 Task: Create a due date automation trigger when advanced on, 2 hours before a card is due add checklist with checklist "Resume" incomplete.
Action: Mouse moved to (1321, 98)
Screenshot: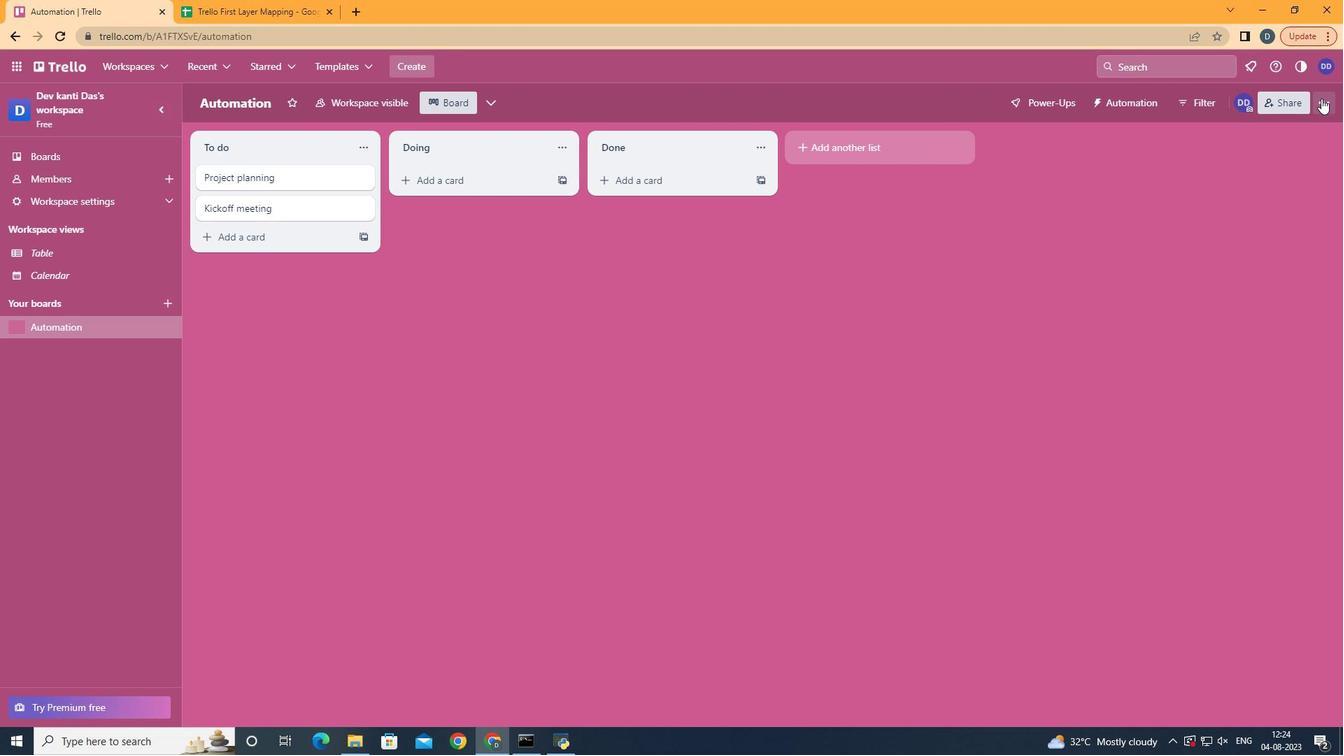 
Action: Mouse pressed left at (1321, 98)
Screenshot: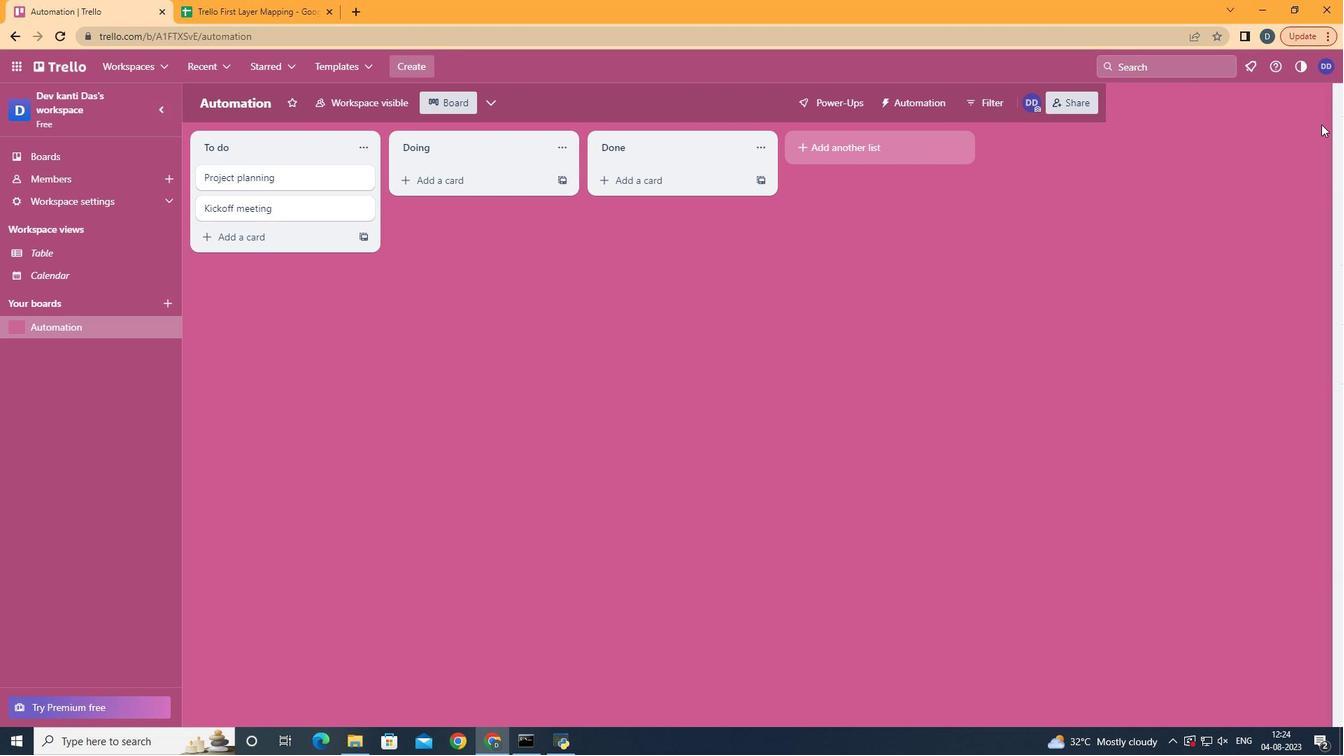 
Action: Mouse moved to (1160, 301)
Screenshot: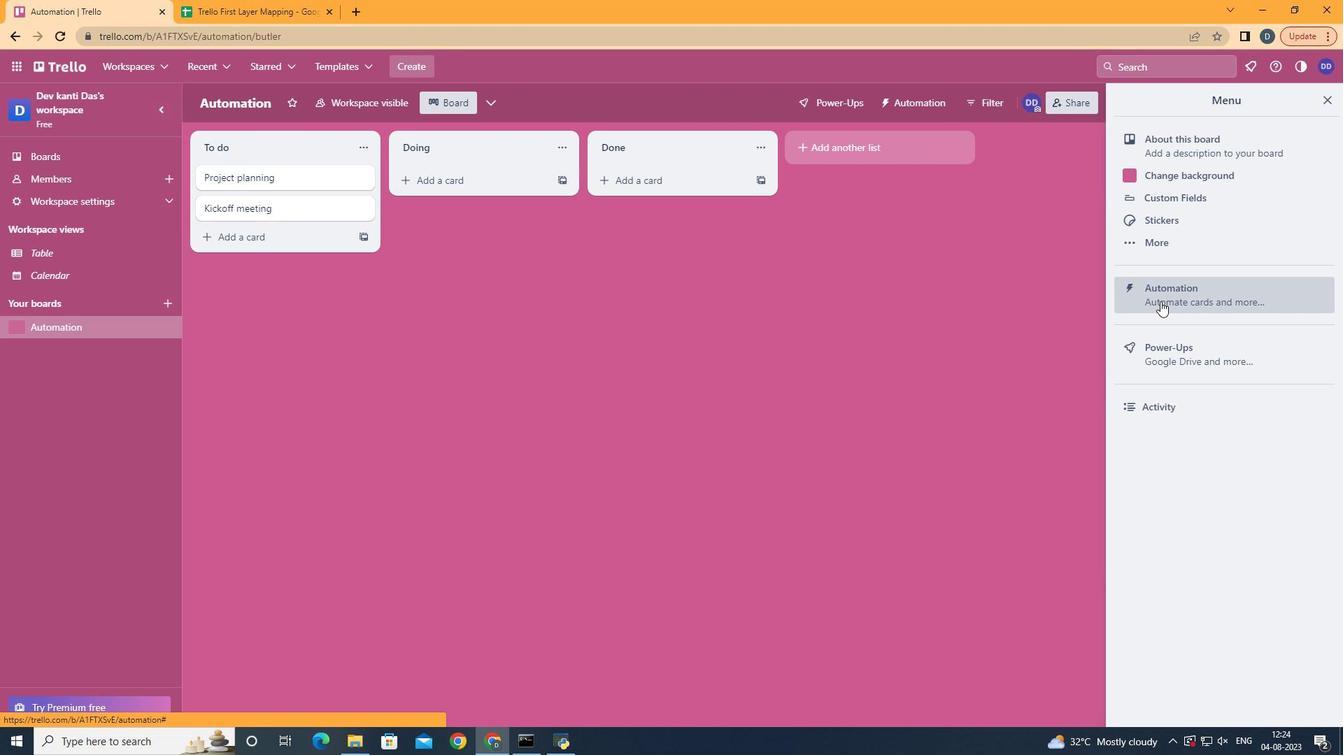 
Action: Mouse pressed left at (1160, 301)
Screenshot: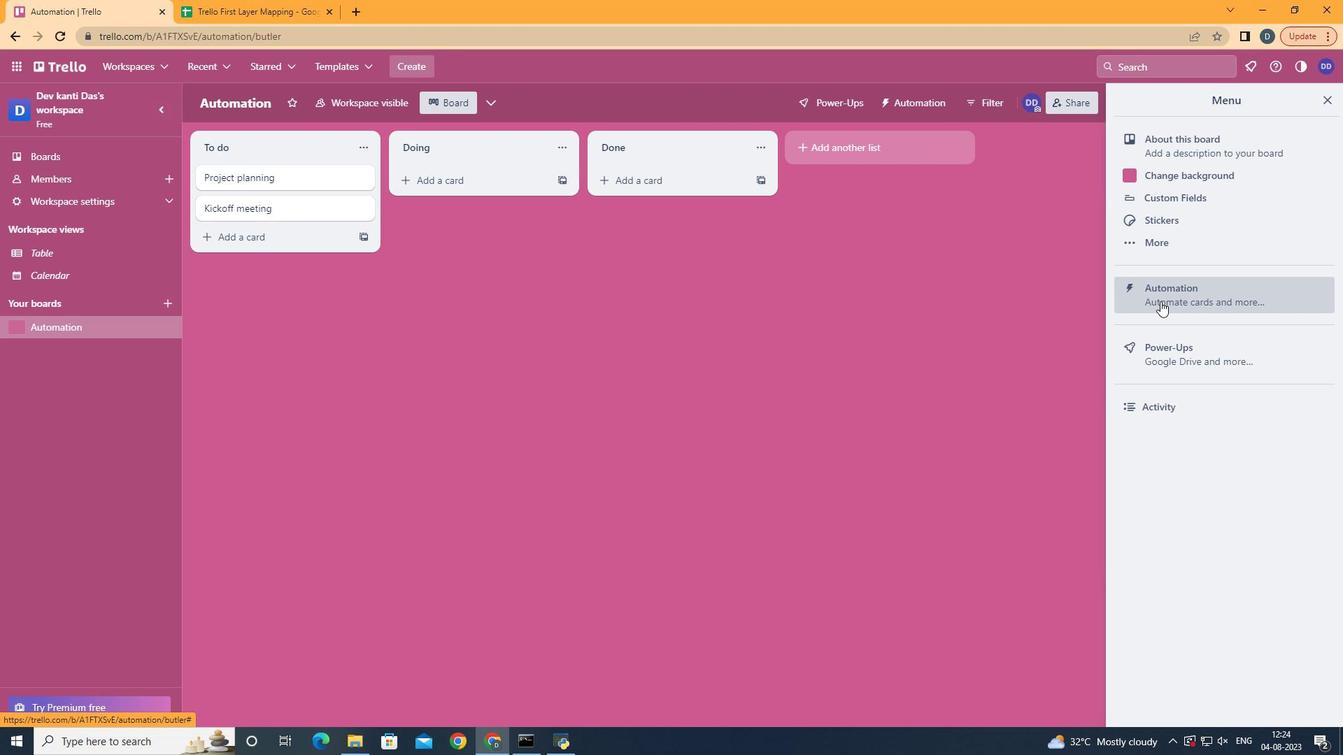 
Action: Mouse moved to (302, 281)
Screenshot: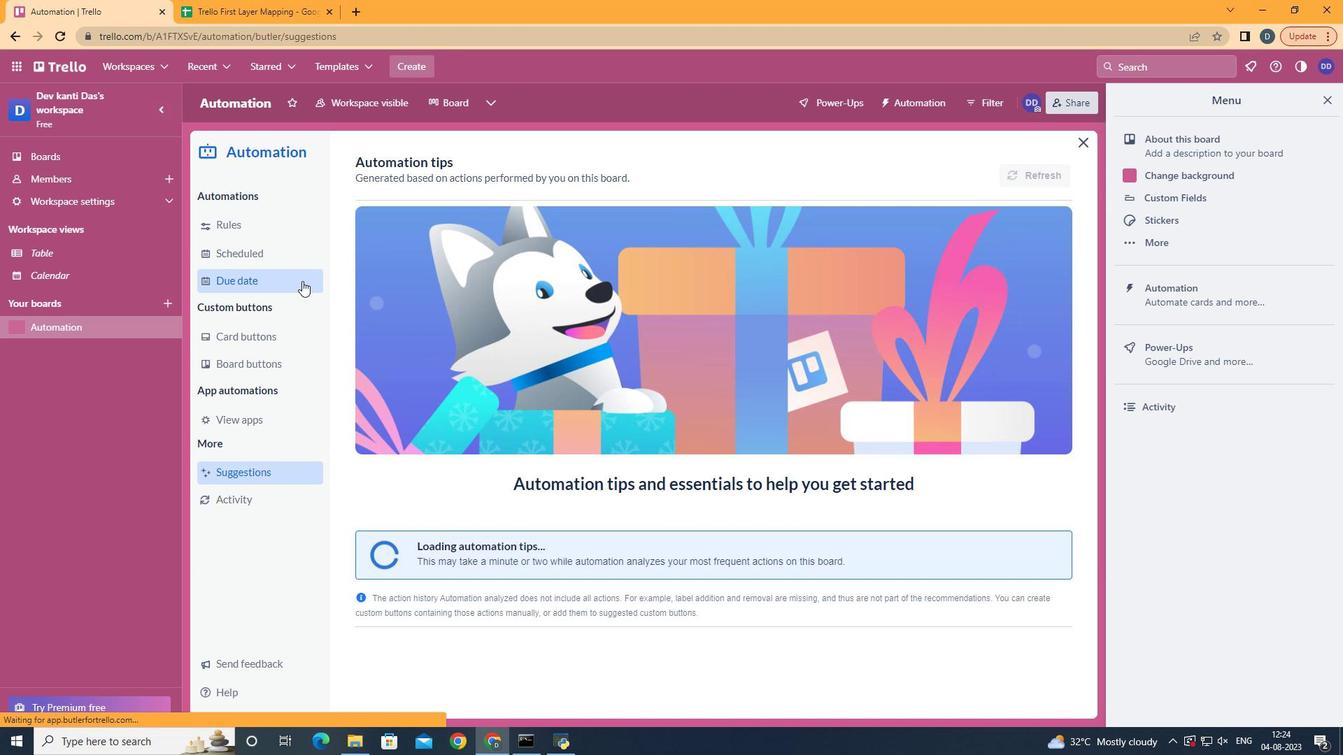 
Action: Mouse pressed left at (302, 281)
Screenshot: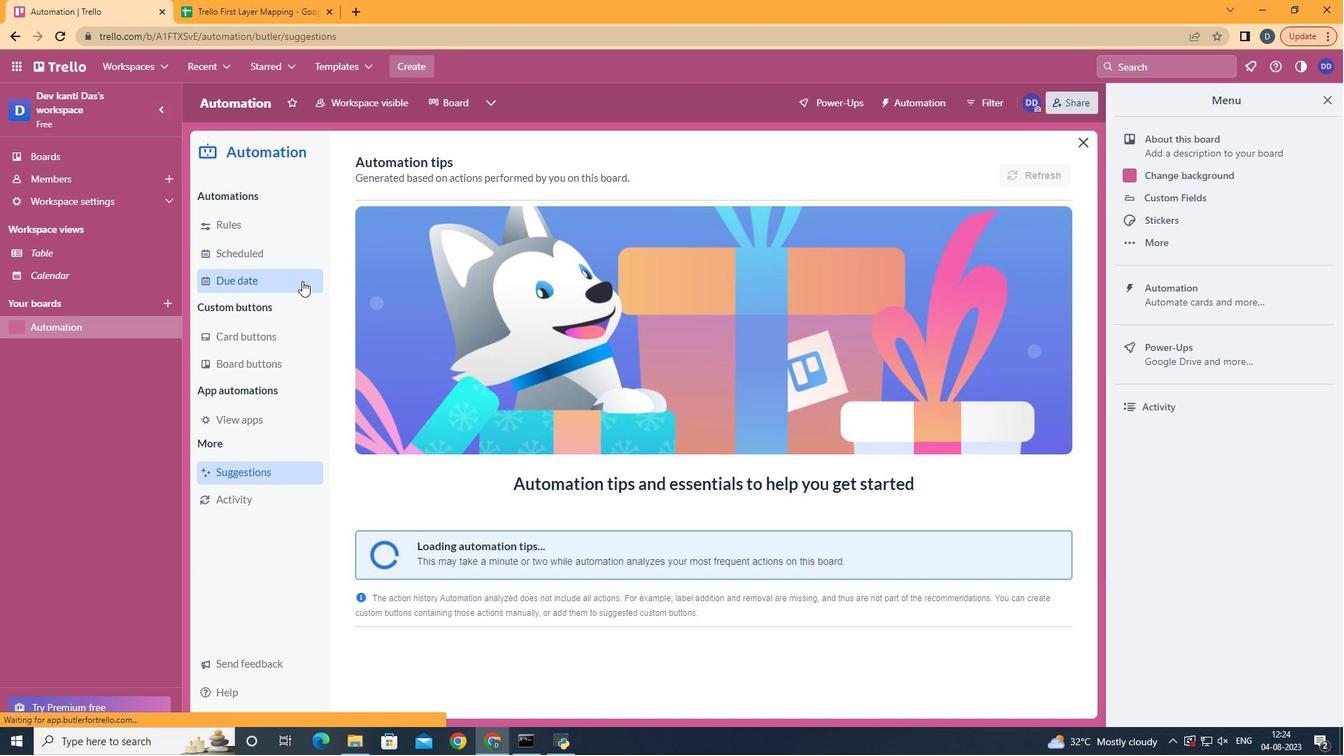 
Action: Mouse moved to (1013, 175)
Screenshot: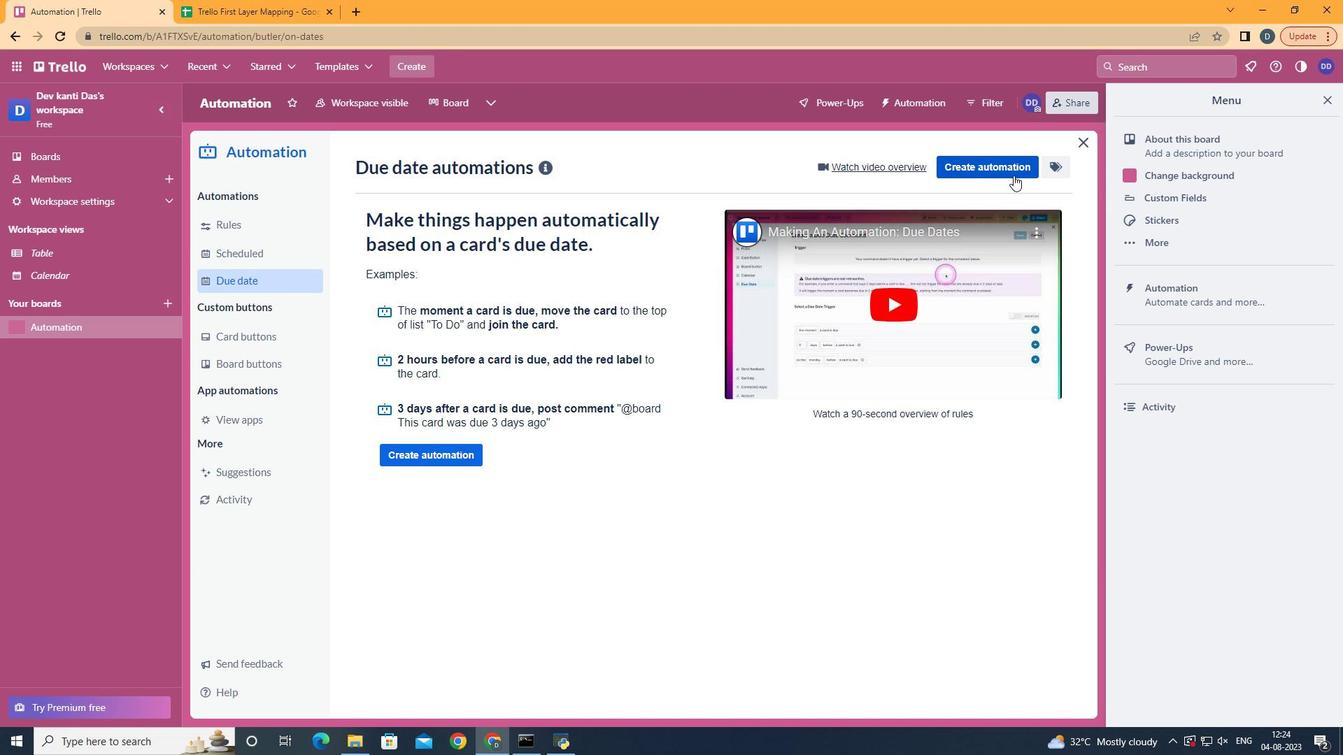 
Action: Mouse pressed left at (1013, 175)
Screenshot: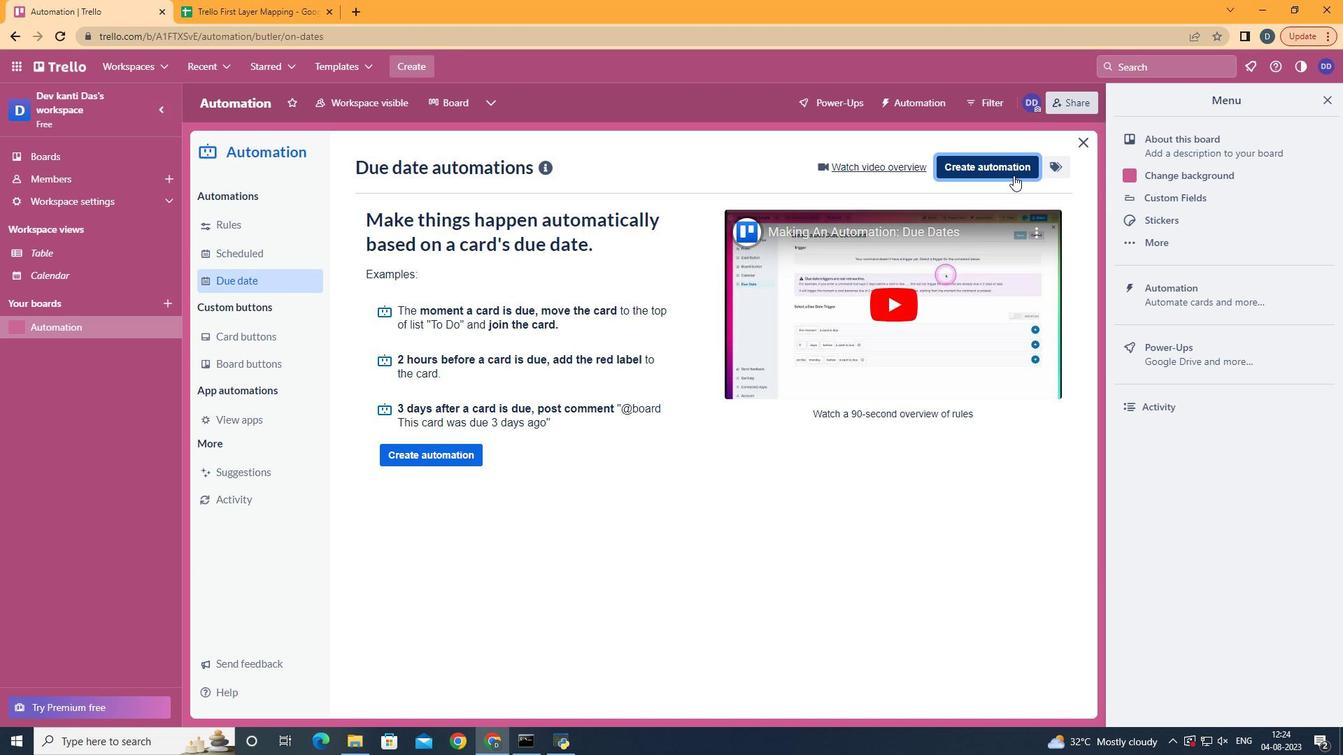 
Action: Mouse moved to (670, 293)
Screenshot: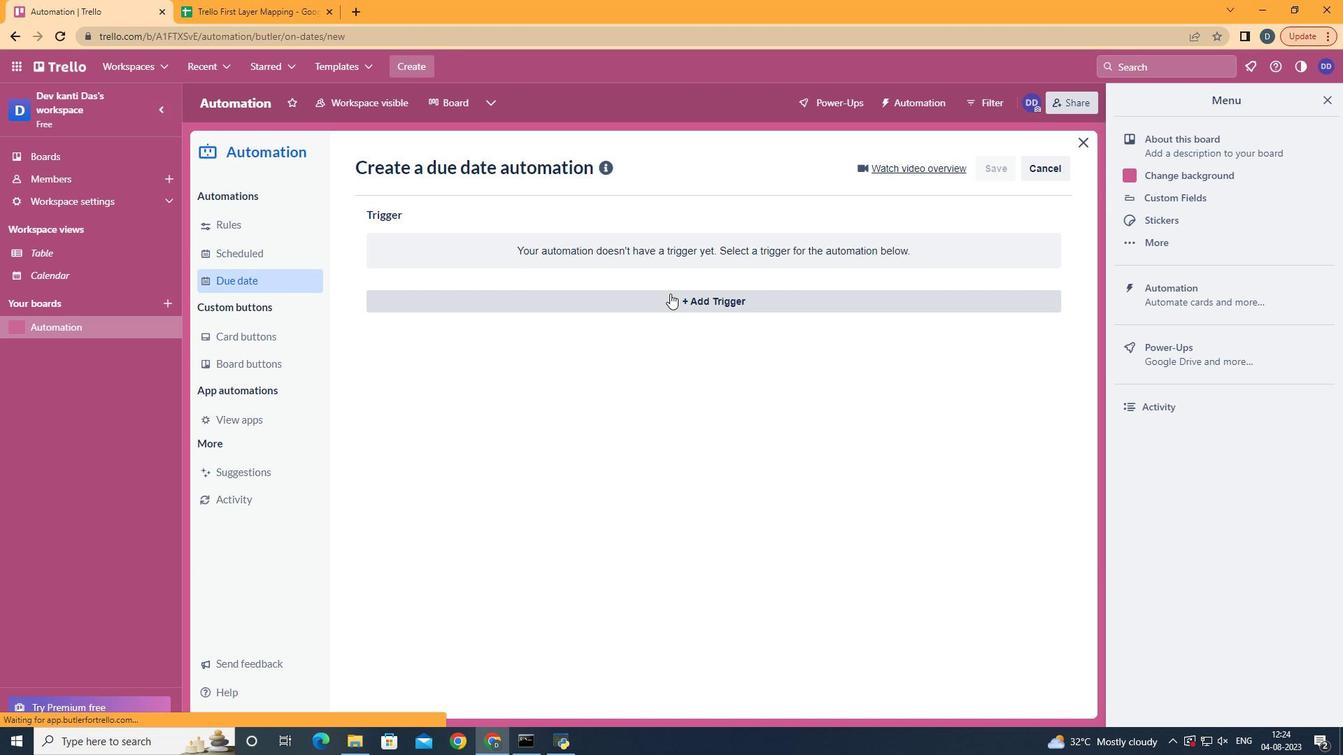 
Action: Mouse pressed left at (670, 293)
Screenshot: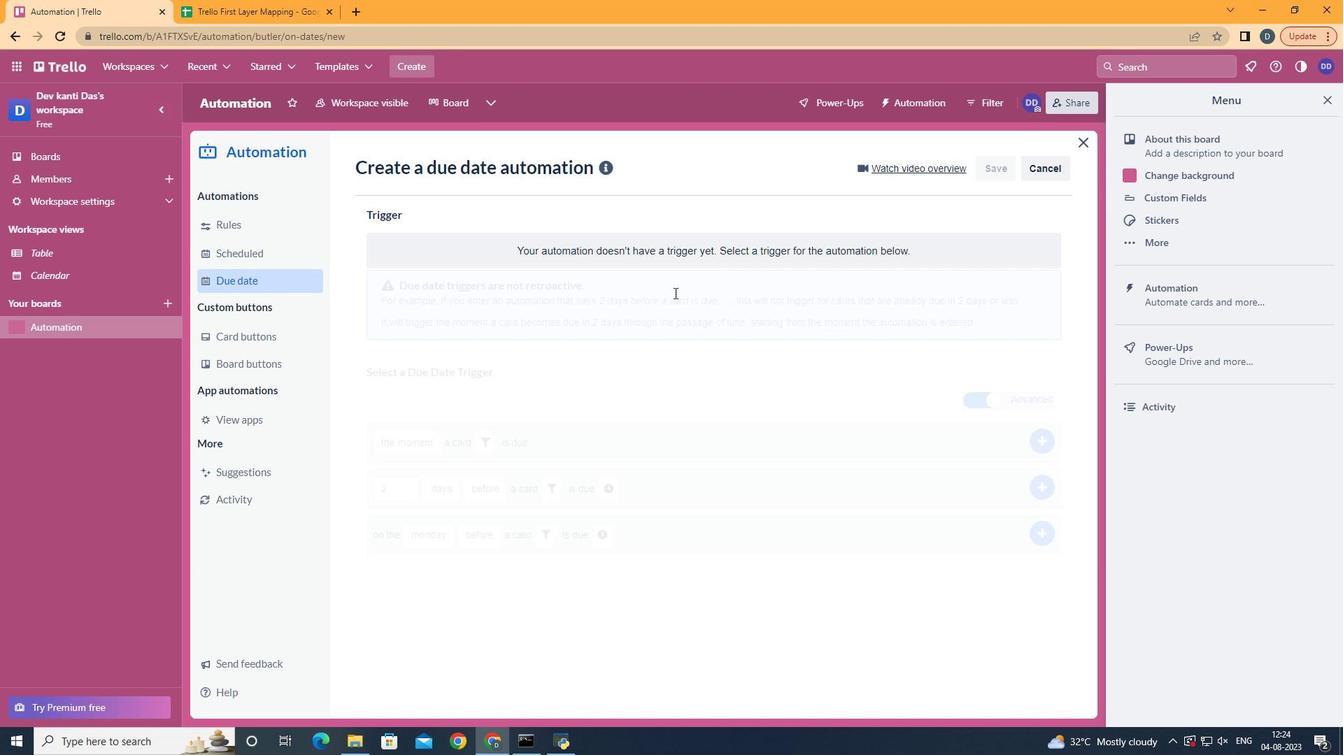 
Action: Mouse moved to (456, 587)
Screenshot: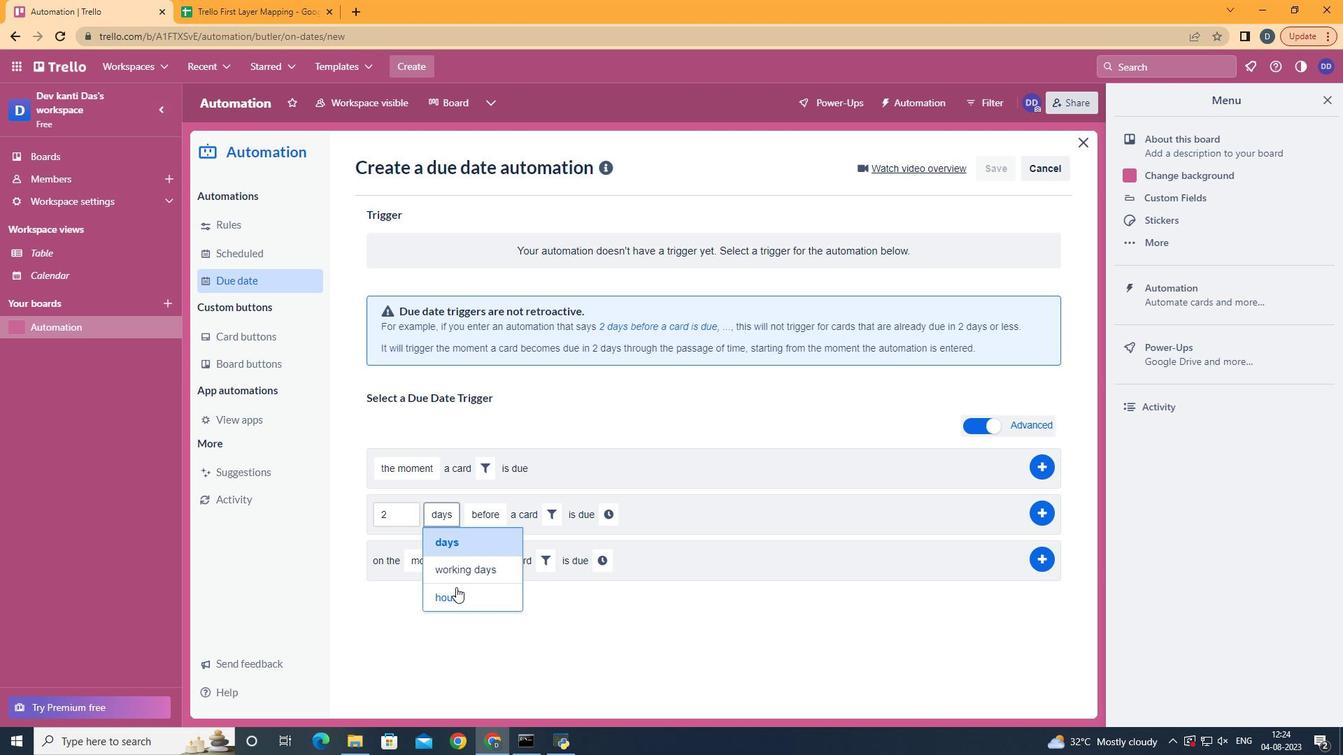 
Action: Mouse pressed left at (456, 587)
Screenshot: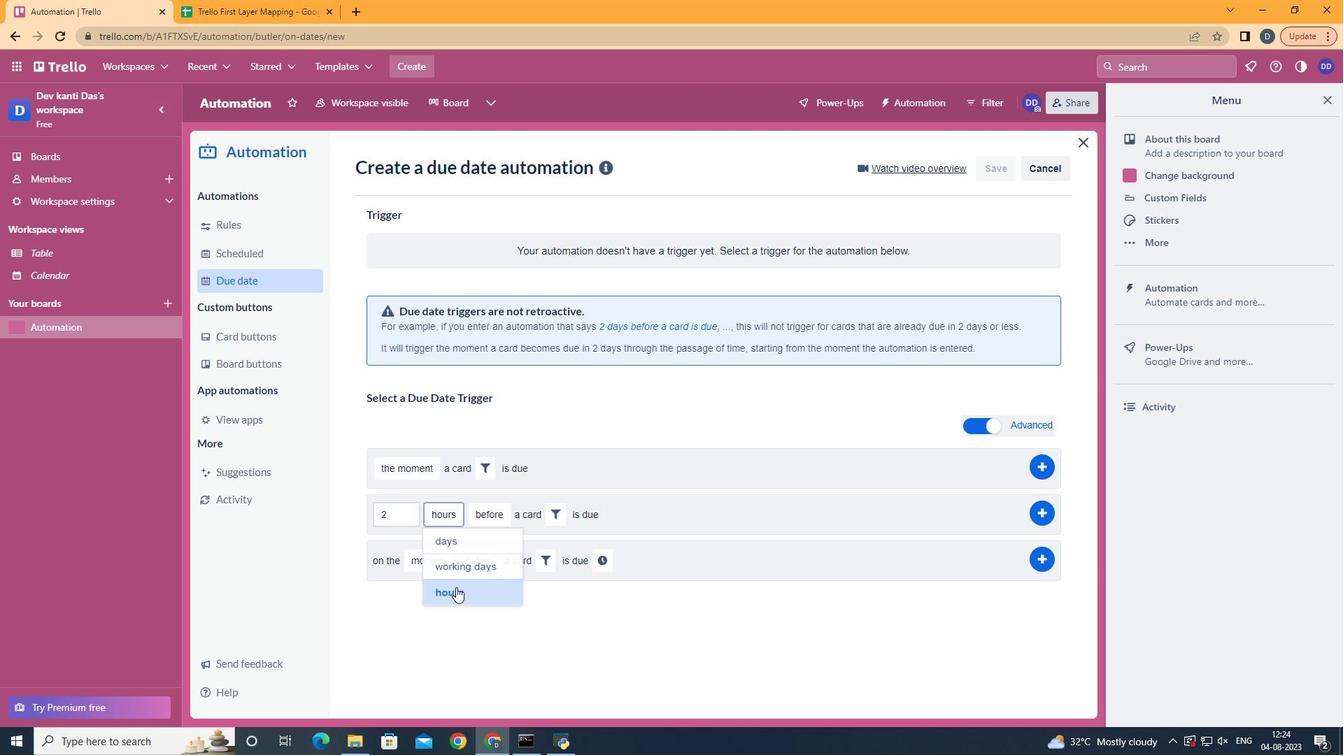 
Action: Mouse moved to (499, 529)
Screenshot: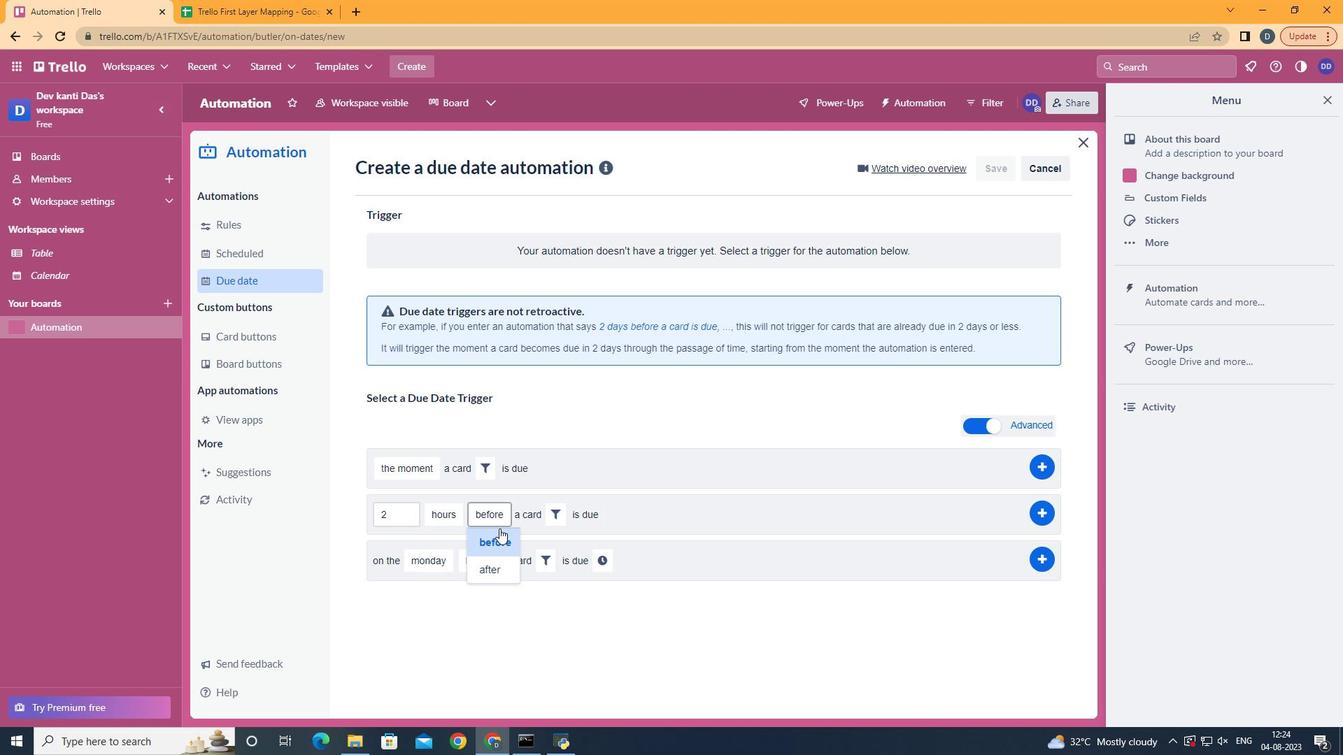 
Action: Mouse pressed left at (499, 529)
Screenshot: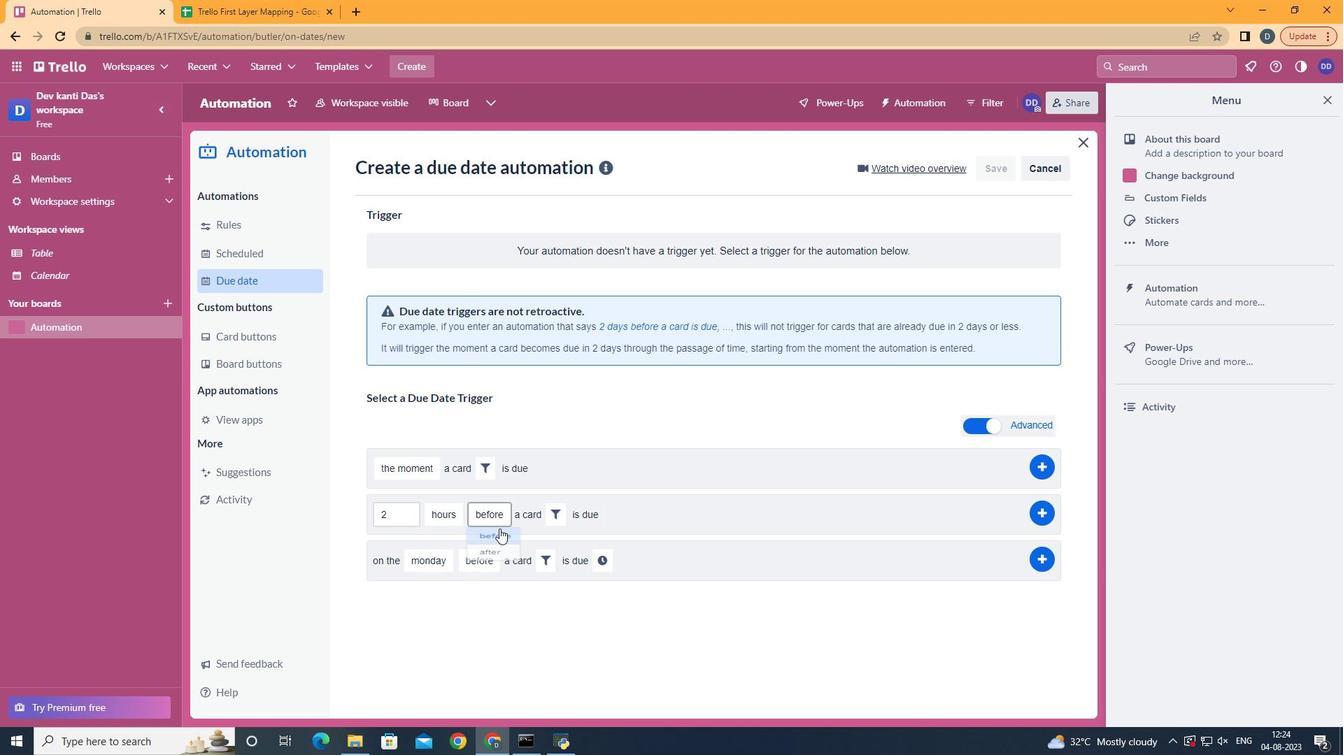 
Action: Mouse moved to (557, 512)
Screenshot: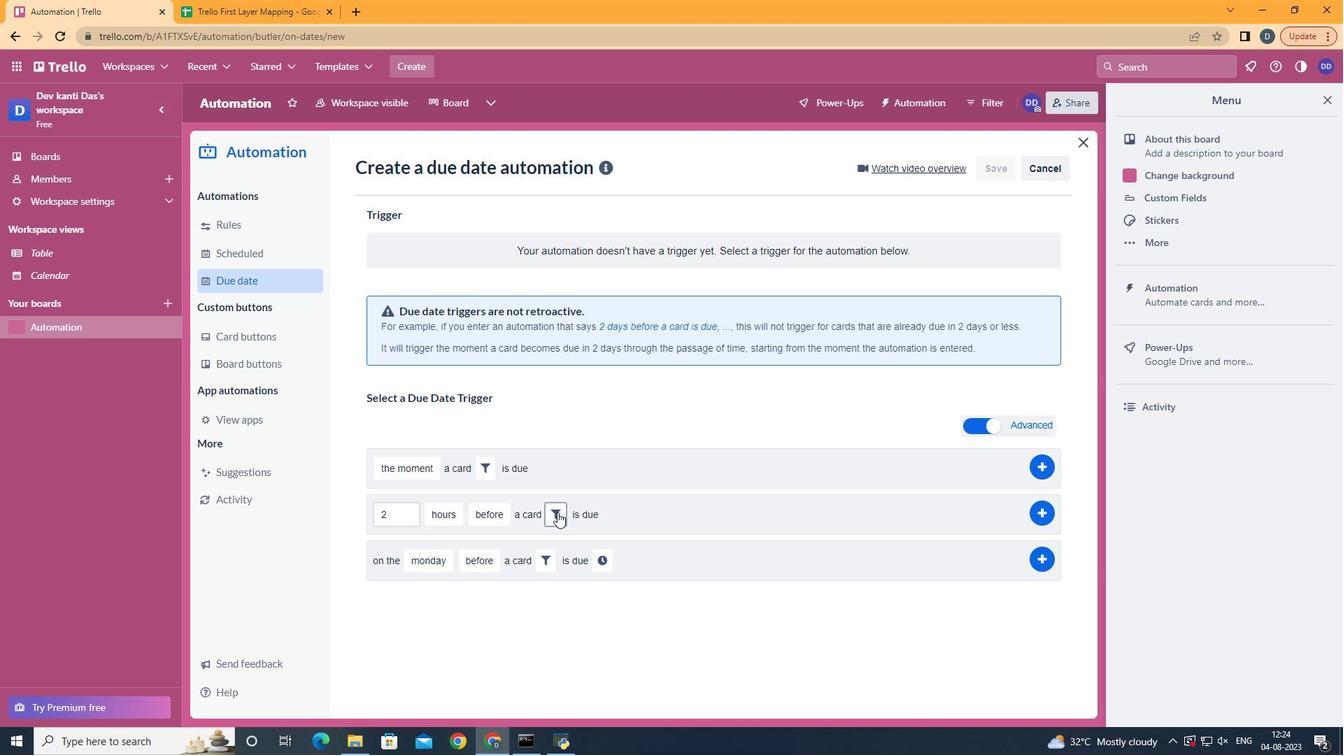 
Action: Mouse pressed left at (557, 512)
Screenshot: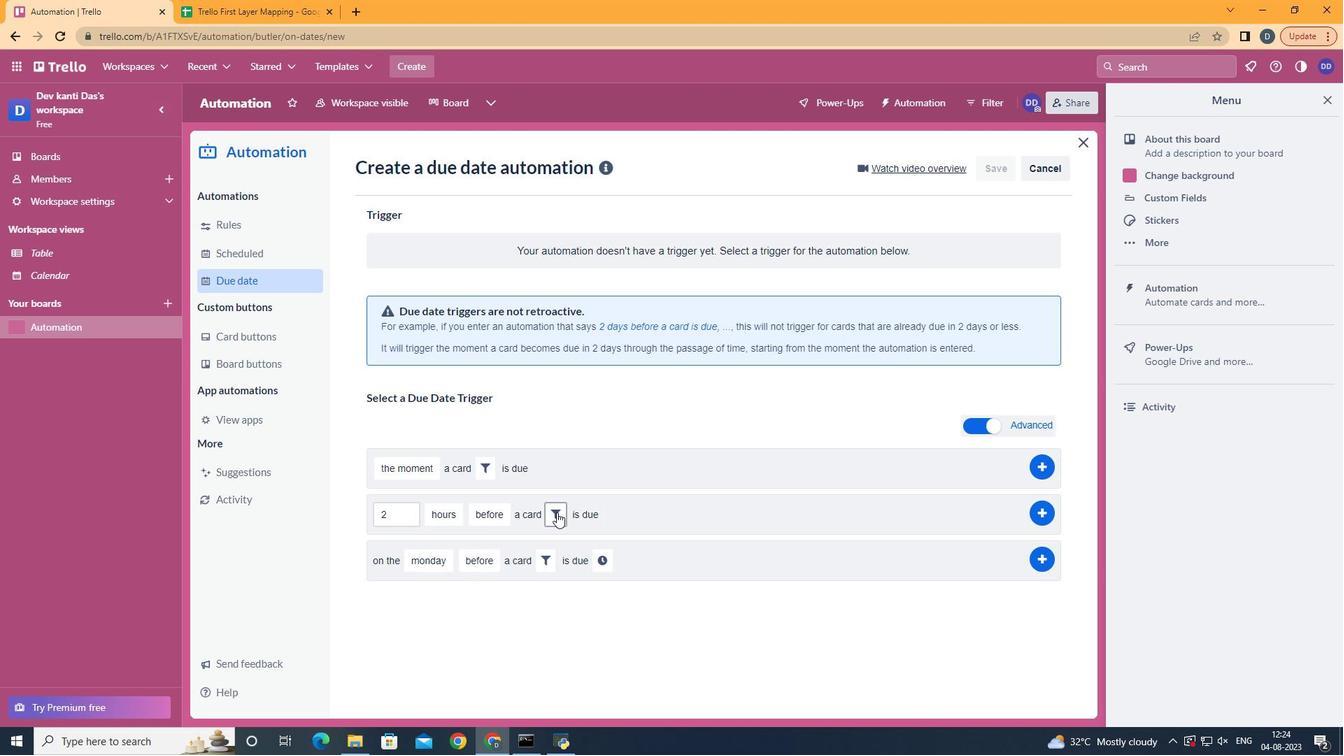 
Action: Mouse moved to (670, 557)
Screenshot: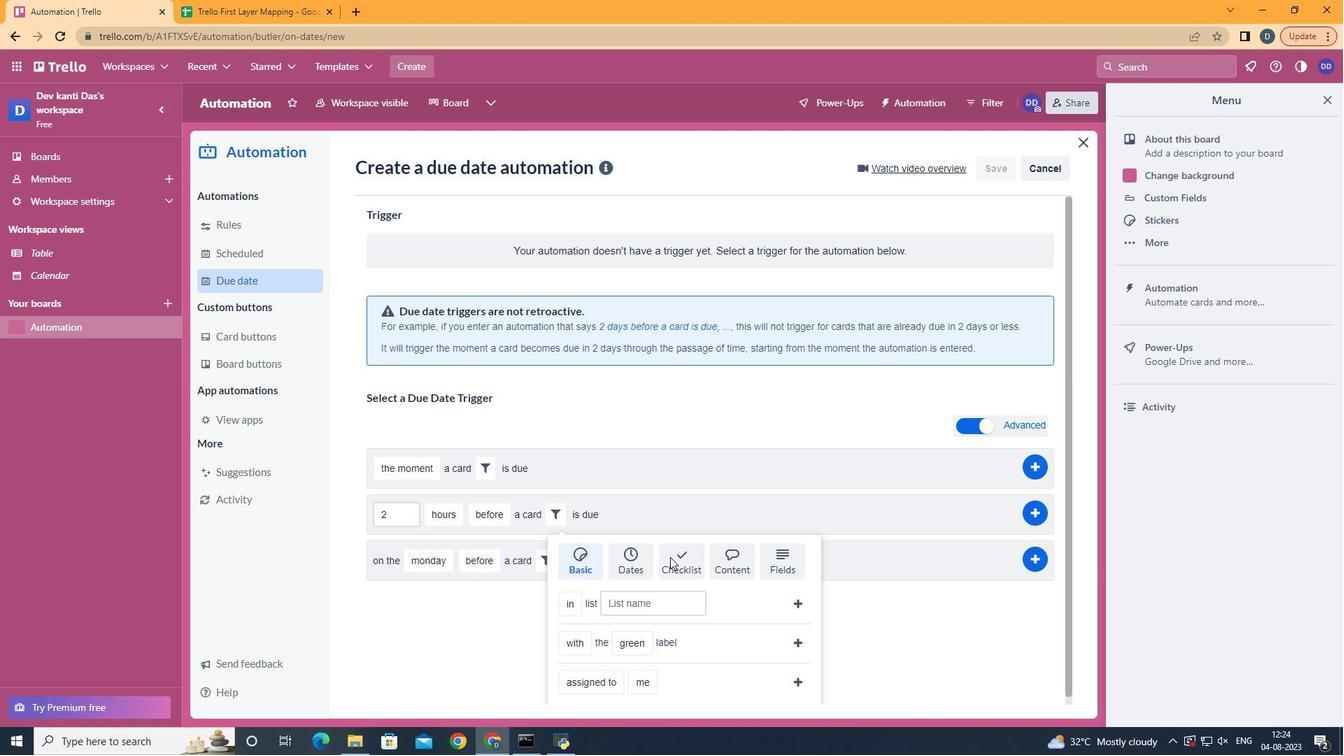 
Action: Mouse pressed left at (670, 557)
Screenshot: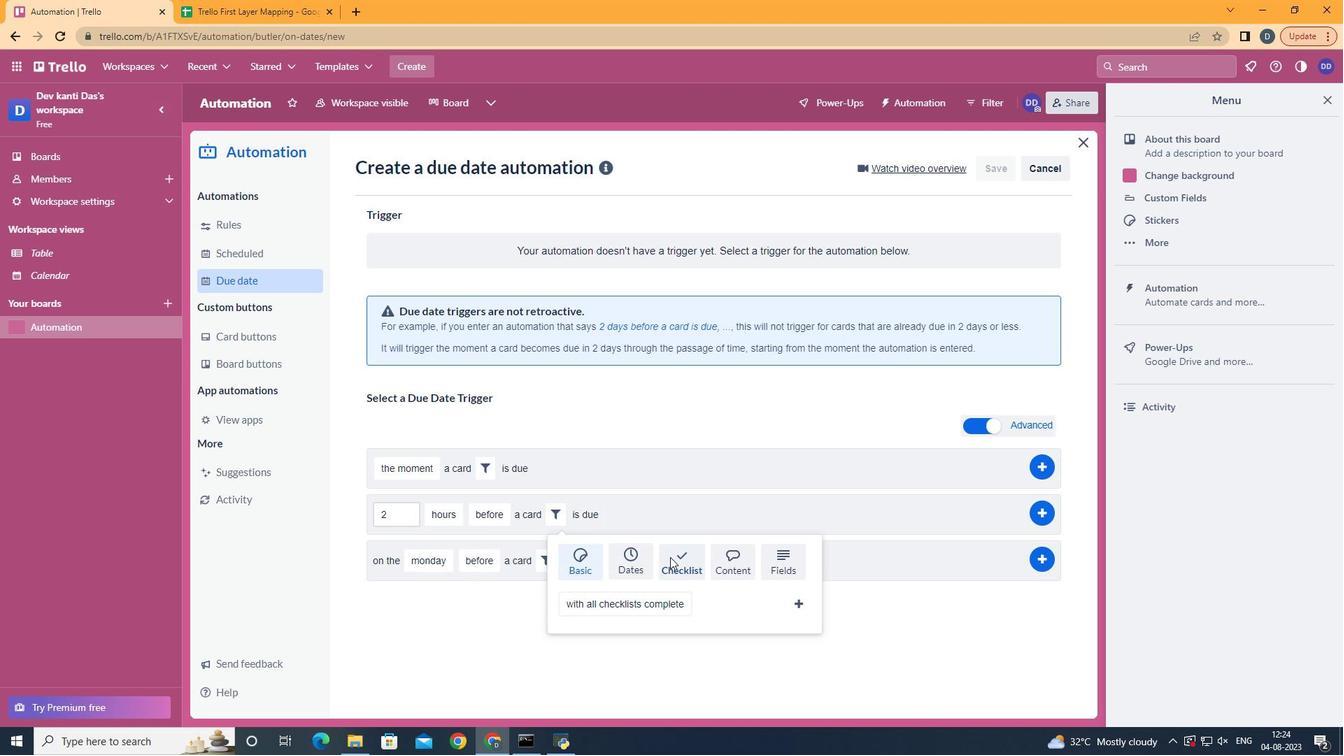 
Action: Mouse moved to (644, 522)
Screenshot: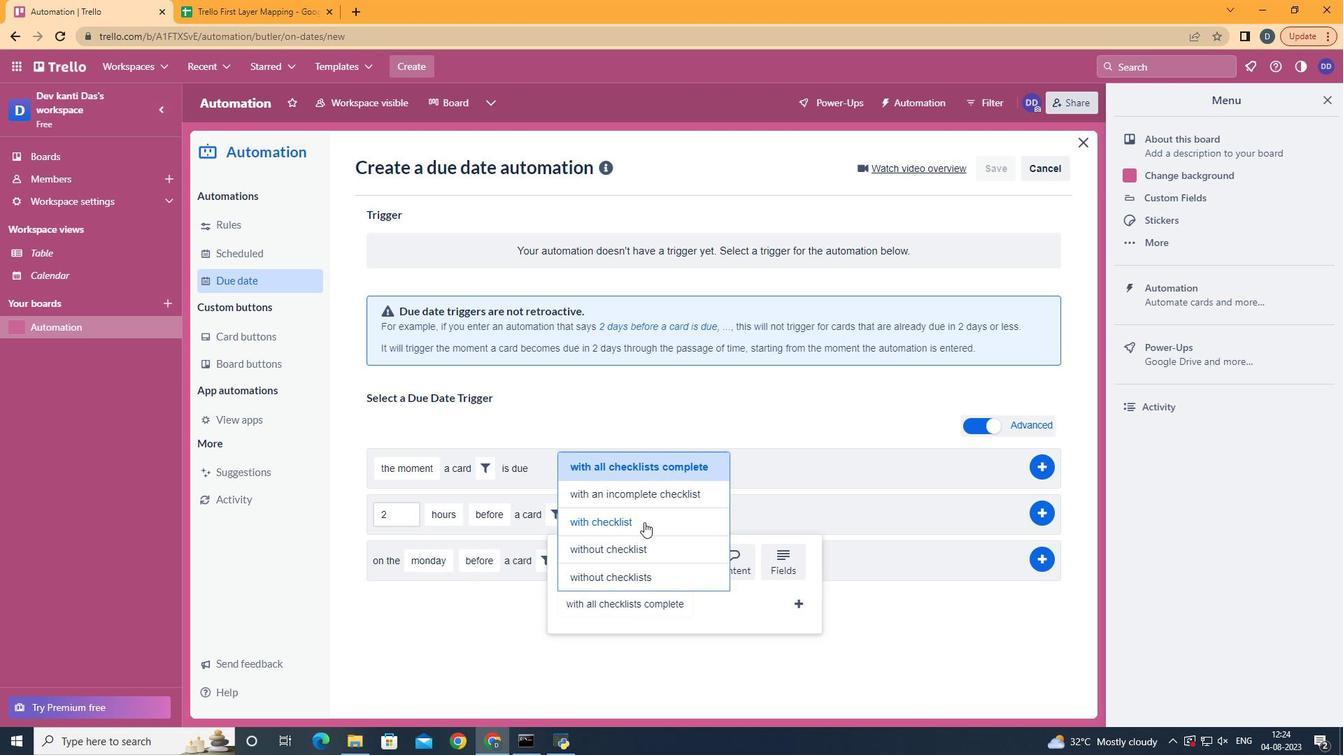 
Action: Mouse pressed left at (644, 522)
Screenshot: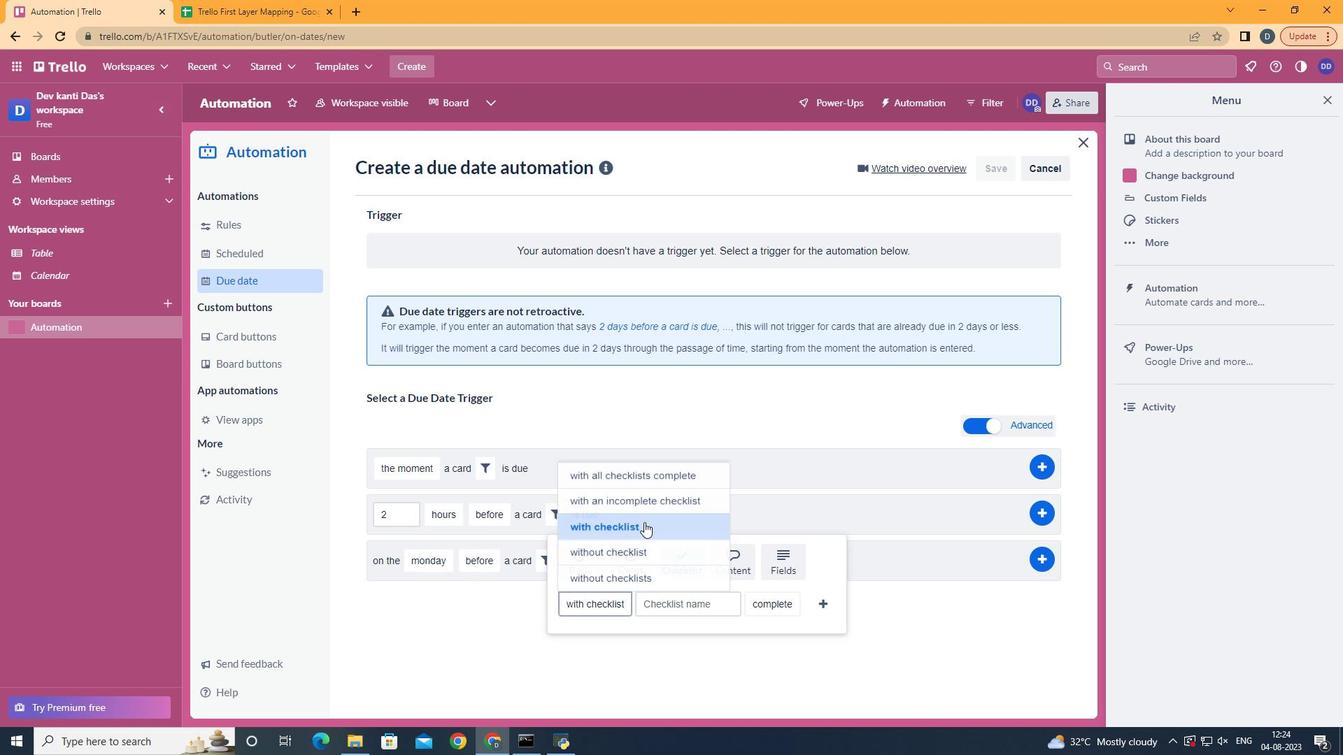 
Action: Mouse moved to (683, 603)
Screenshot: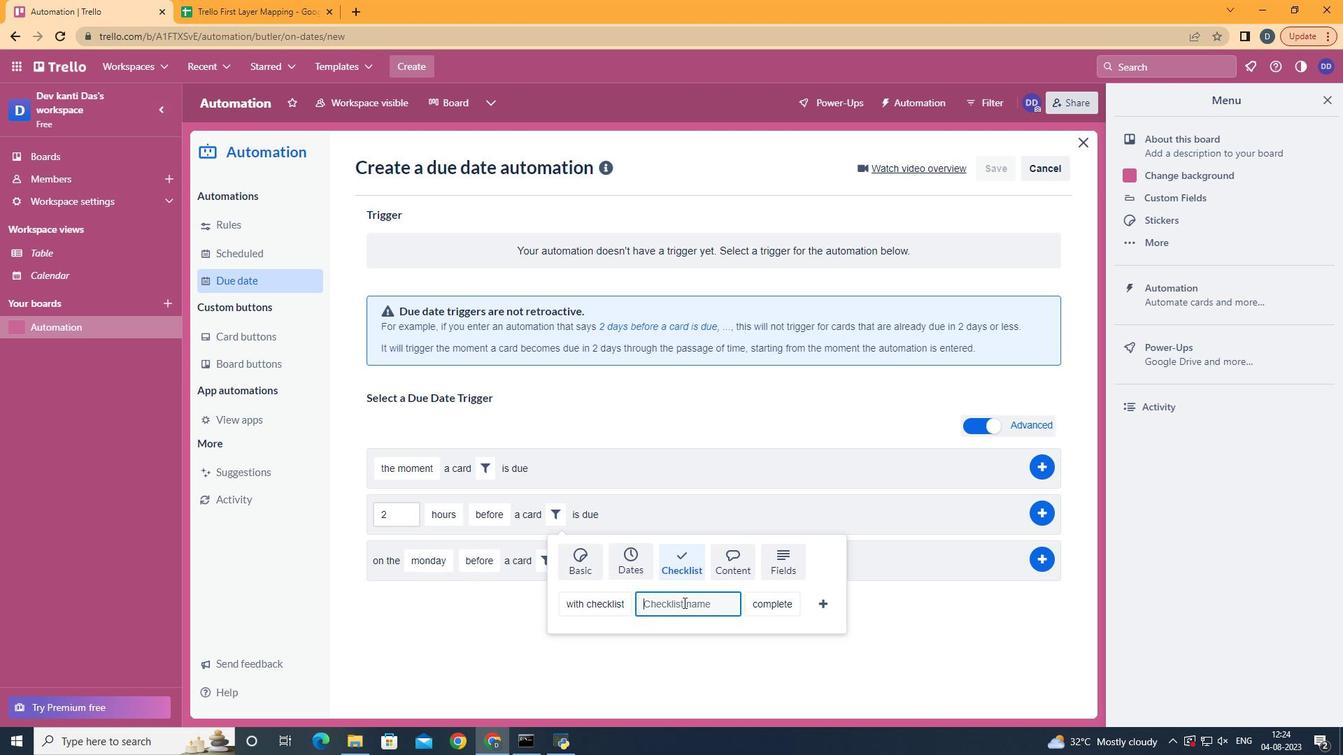 
Action: Mouse pressed left at (683, 603)
Screenshot: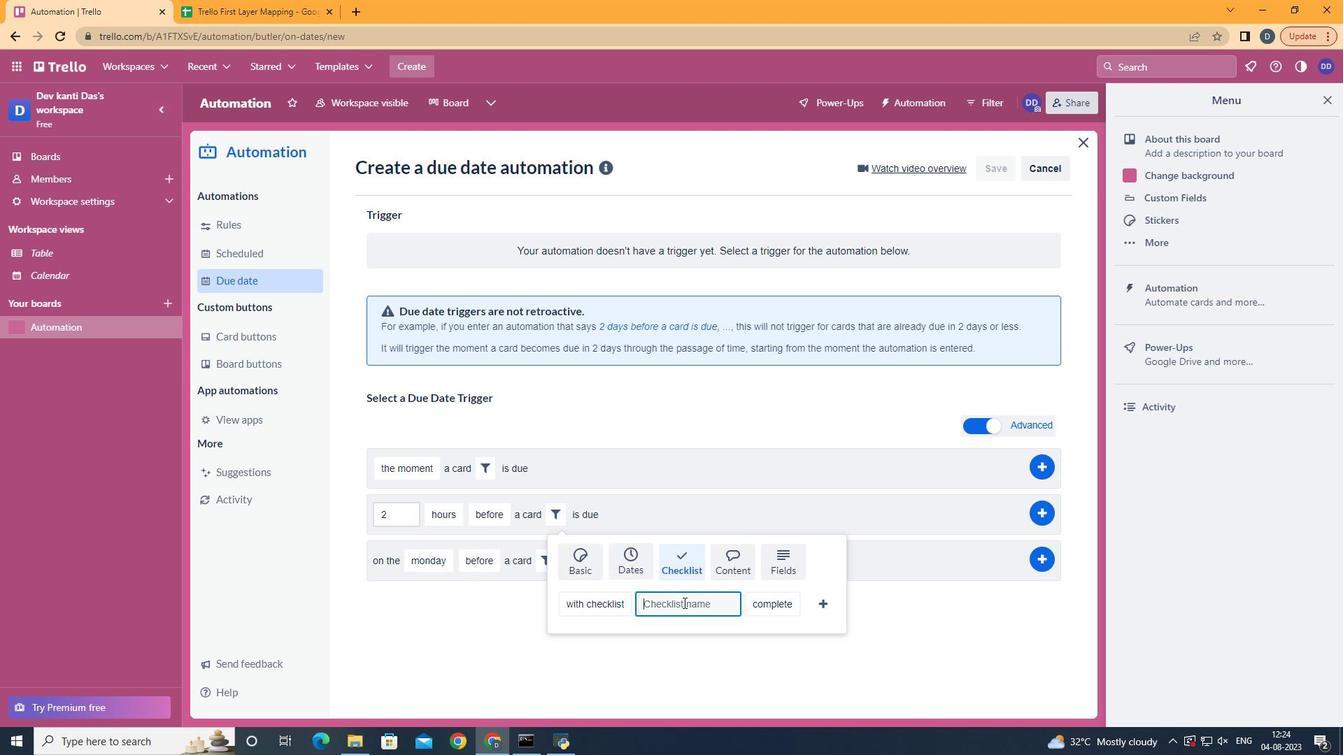 
Action: Key pressed <Key.shift>Resume
Screenshot: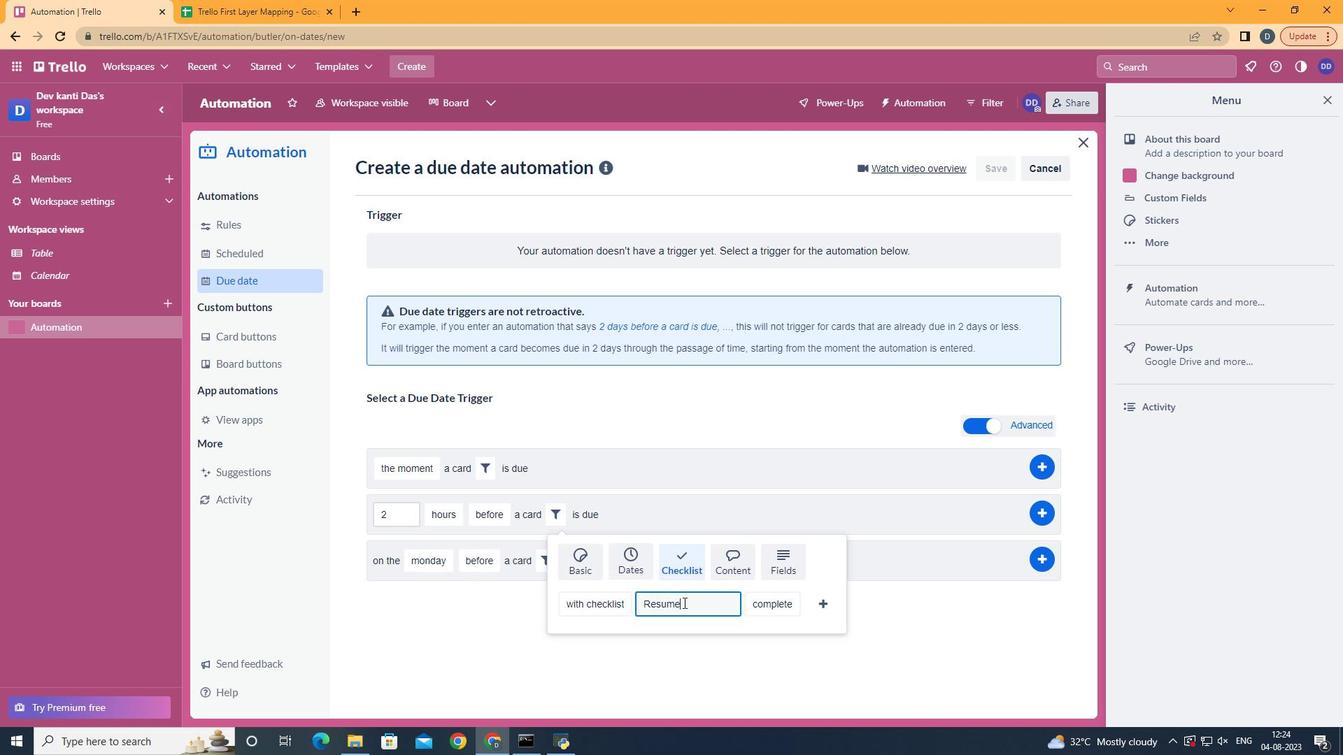 
Action: Mouse moved to (783, 666)
Screenshot: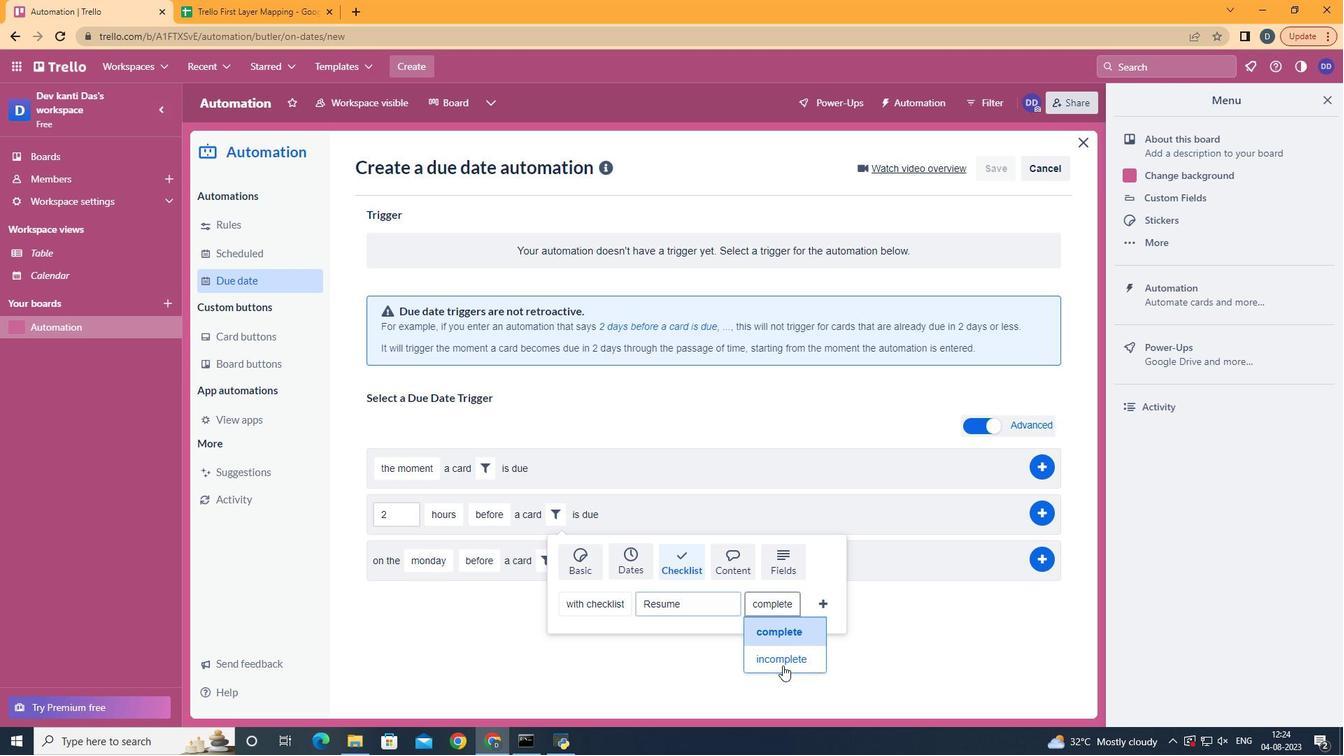 
Action: Mouse pressed left at (783, 666)
Screenshot: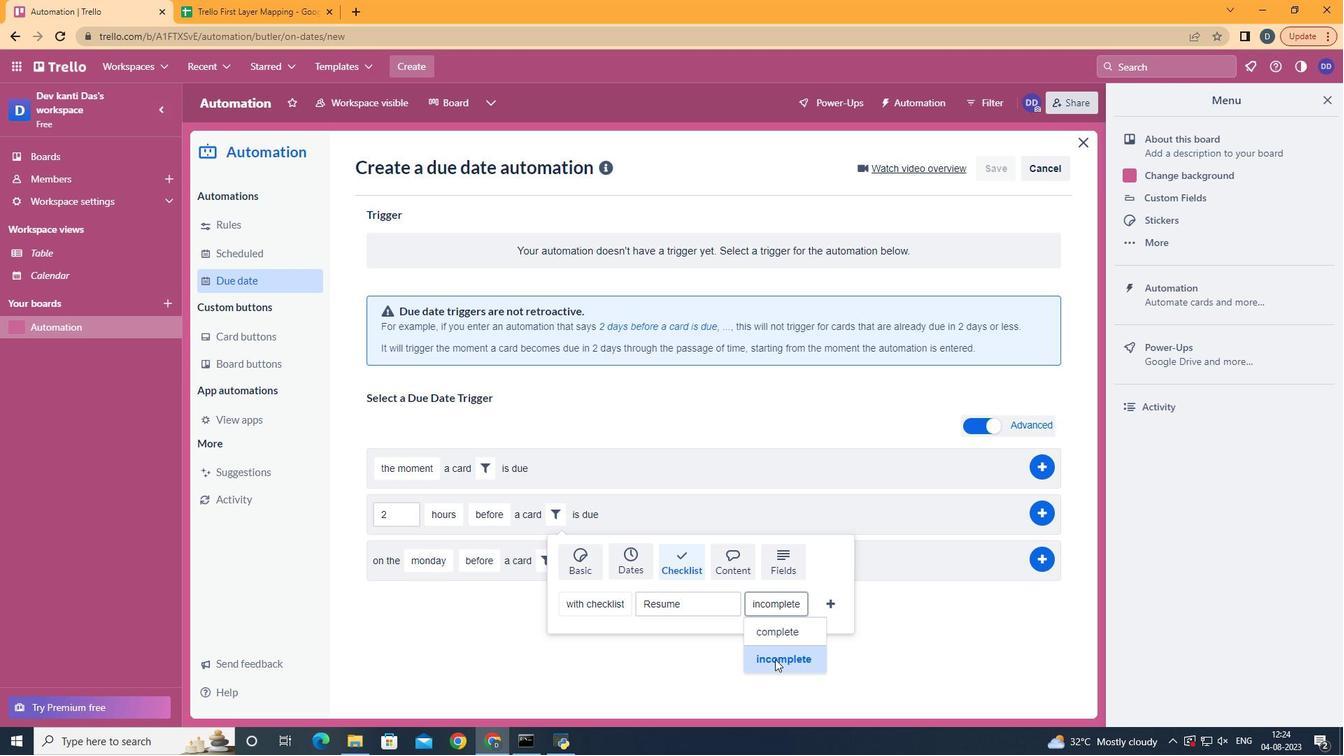 
Action: Mouse moved to (829, 604)
Screenshot: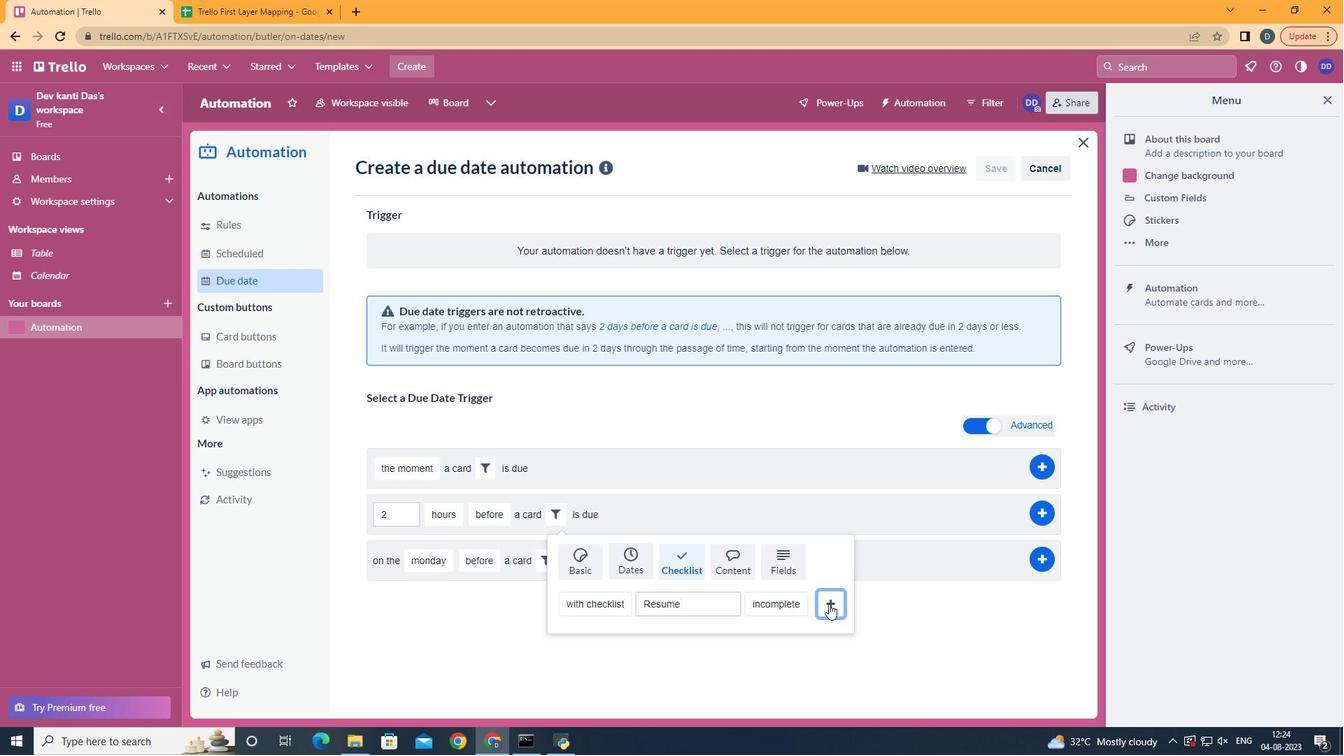 
Action: Mouse pressed left at (829, 604)
Screenshot: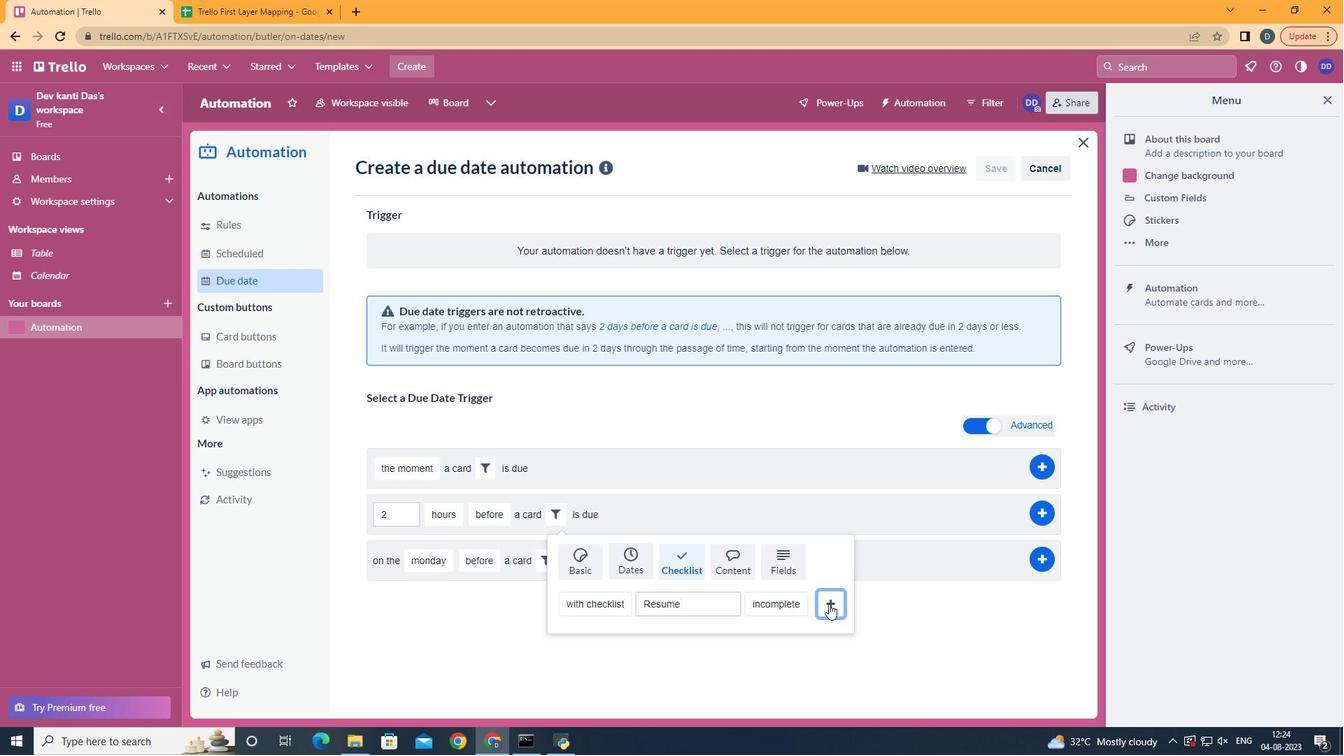 
Action: Mouse moved to (1038, 512)
Screenshot: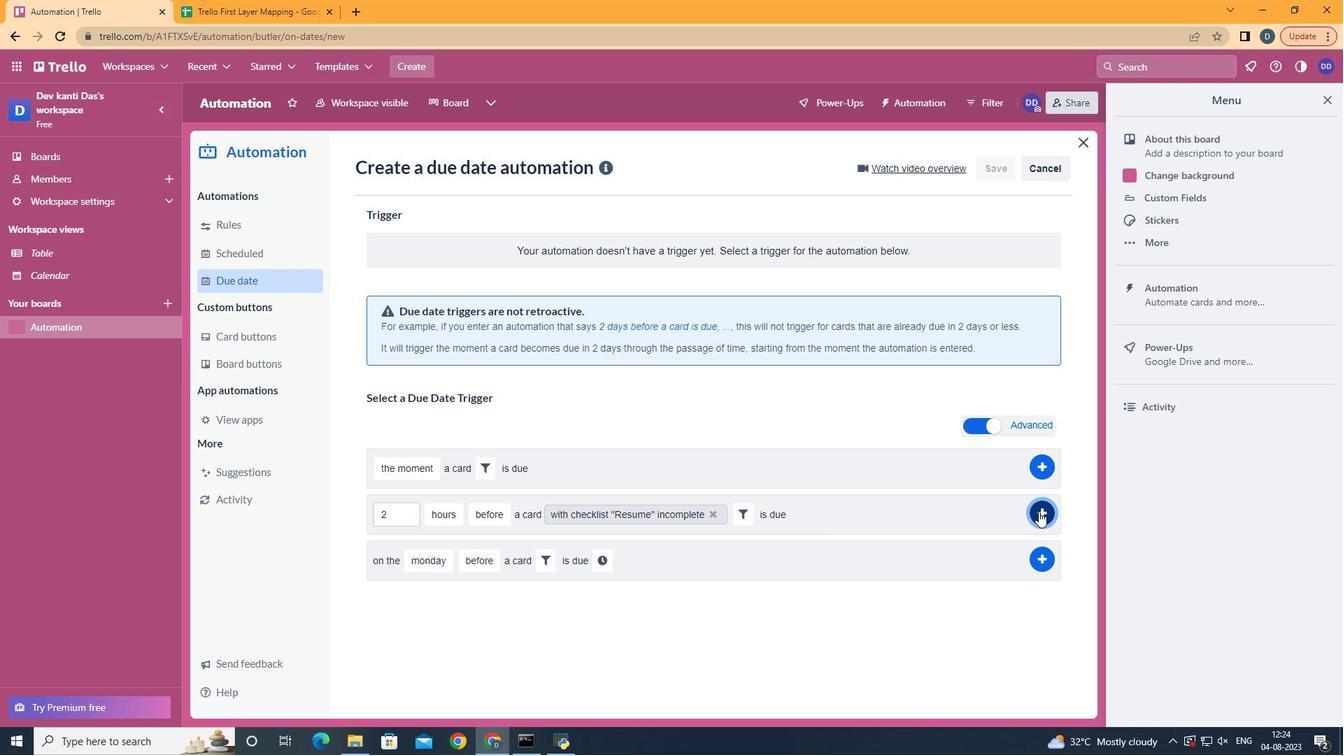 
Action: Mouse pressed left at (1038, 512)
Screenshot: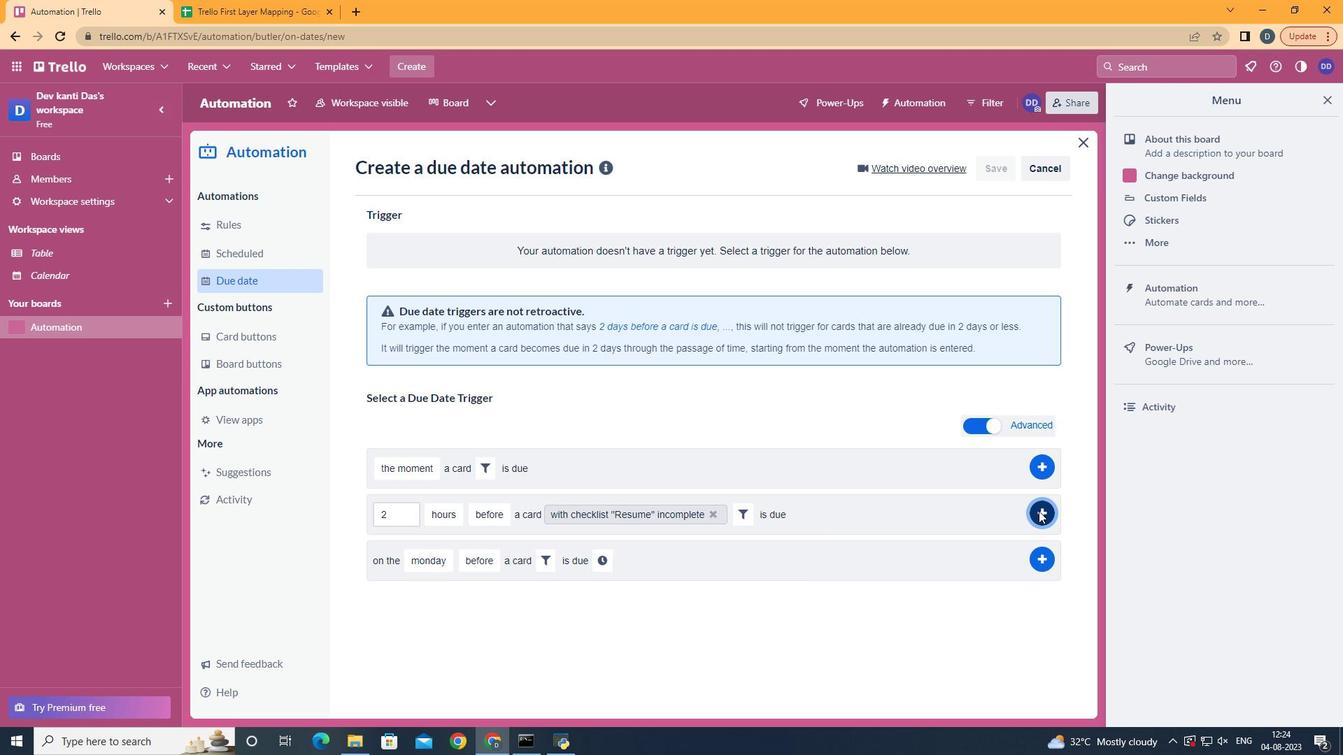 
Action: Mouse moved to (694, 308)
Screenshot: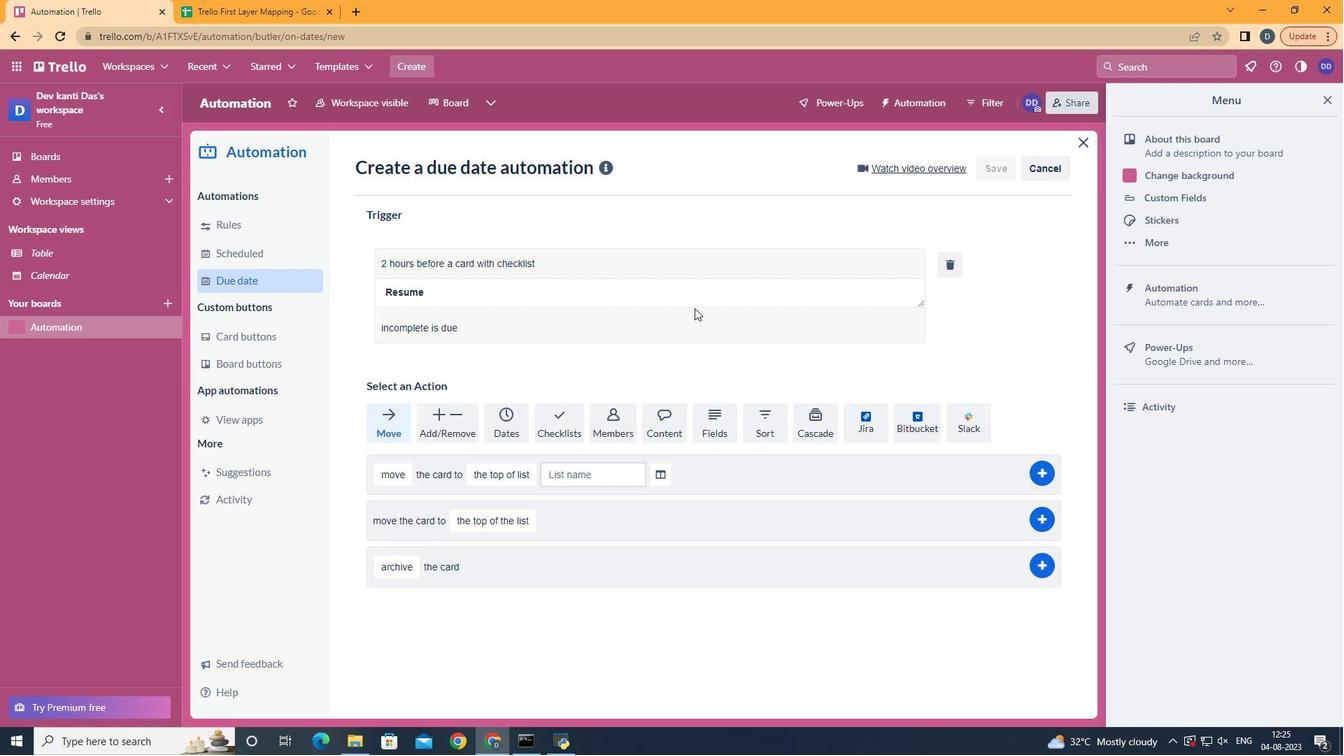 
